 Task: Change the email settings of saved searches for sale to instant.
Action: Mouse moved to (1154, 132)
Screenshot: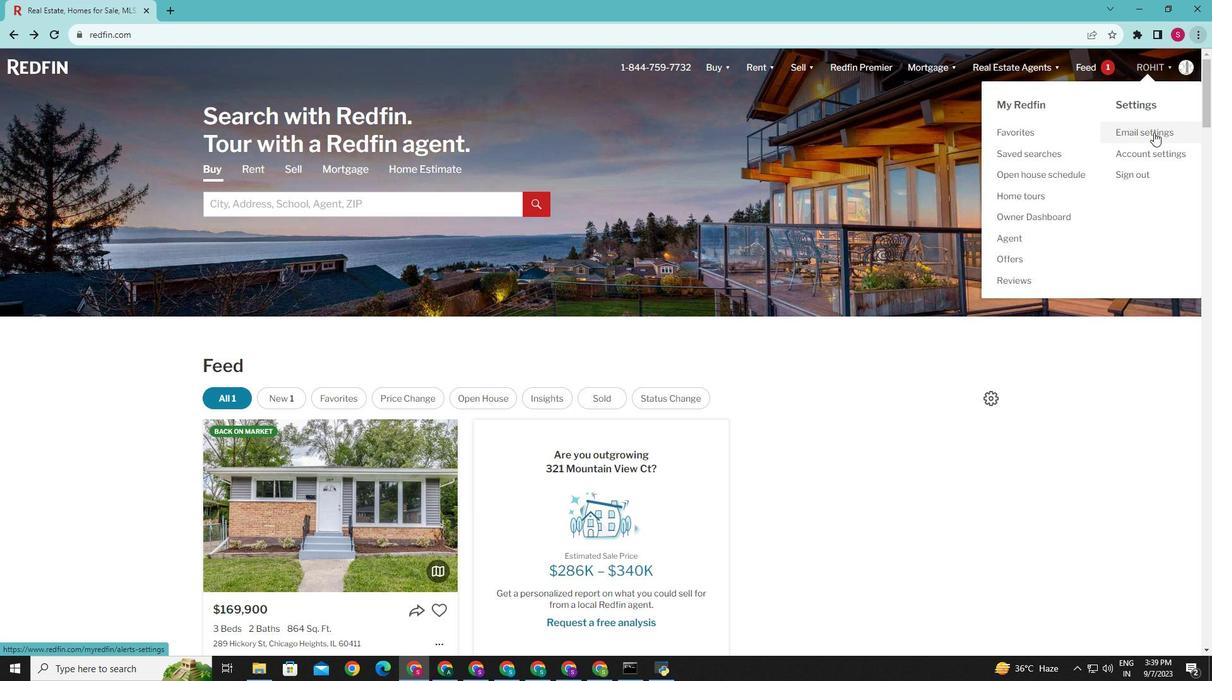 
Action: Mouse pressed left at (1154, 132)
Screenshot: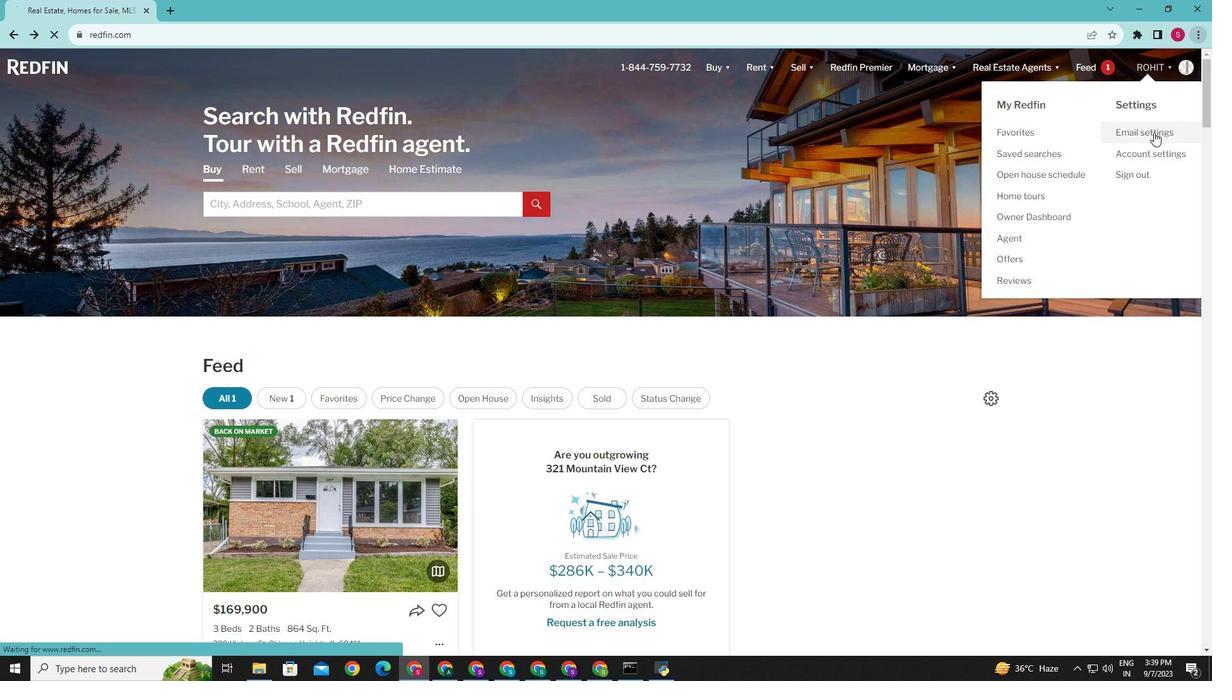 
Action: Mouse moved to (477, 359)
Screenshot: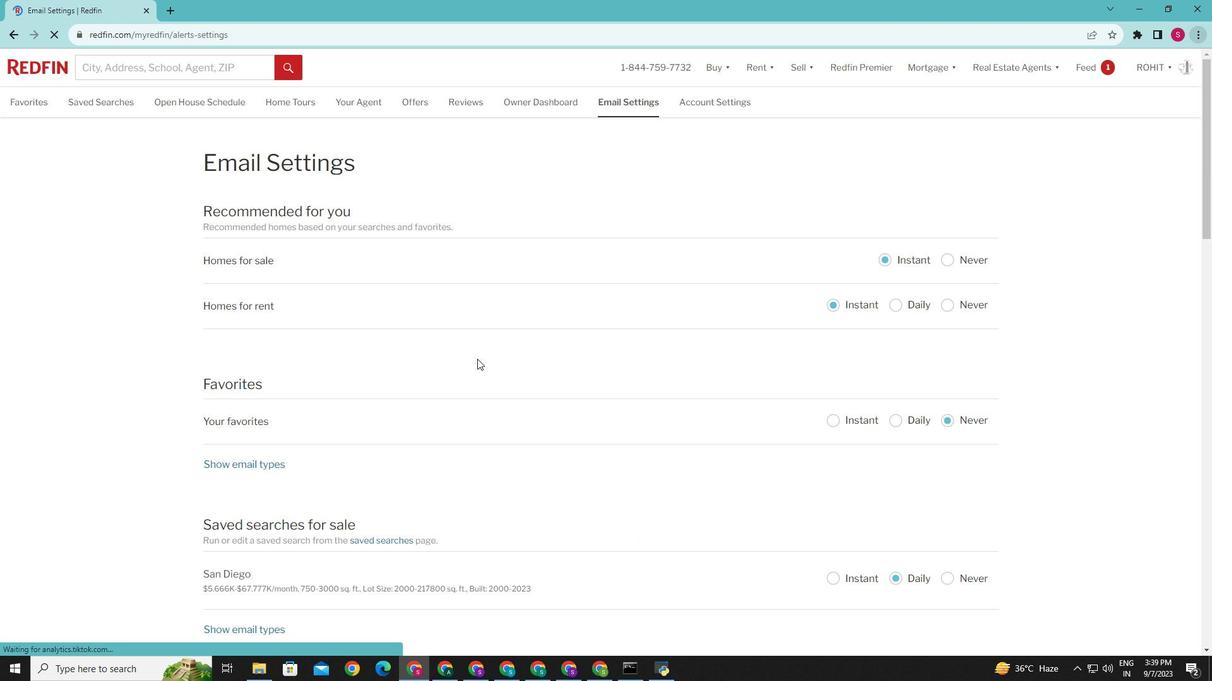
Action: Mouse scrolled (477, 358) with delta (0, 0)
Screenshot: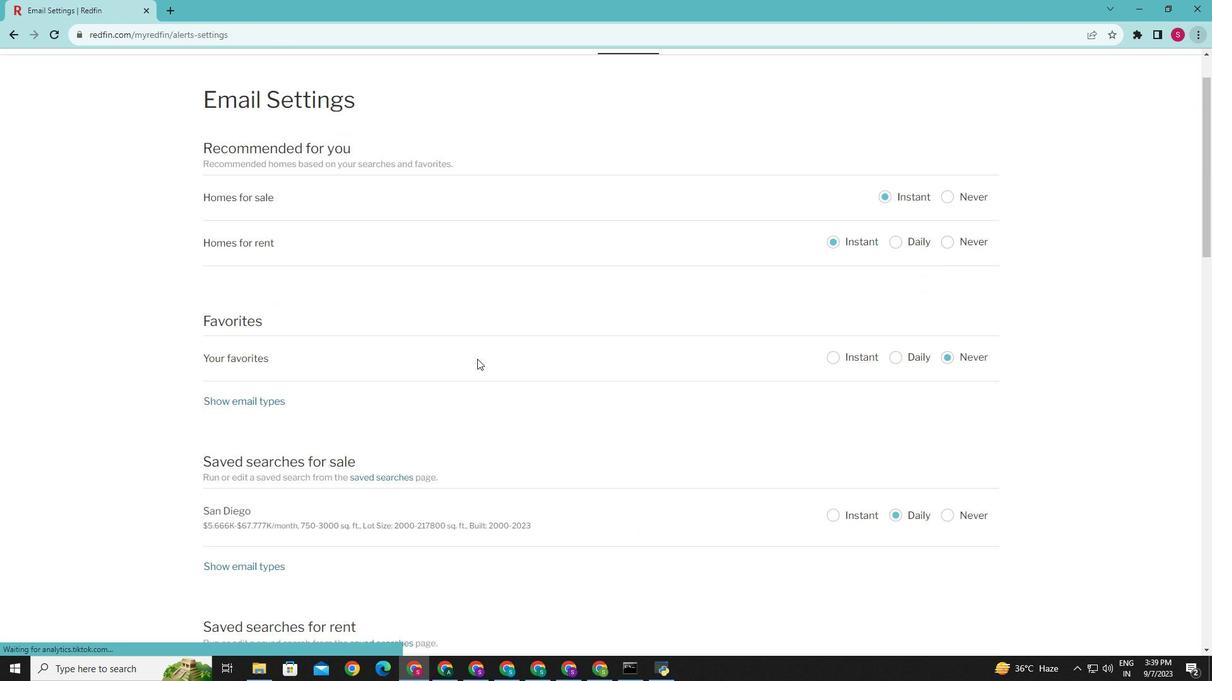 
Action: Mouse scrolled (477, 358) with delta (0, 0)
Screenshot: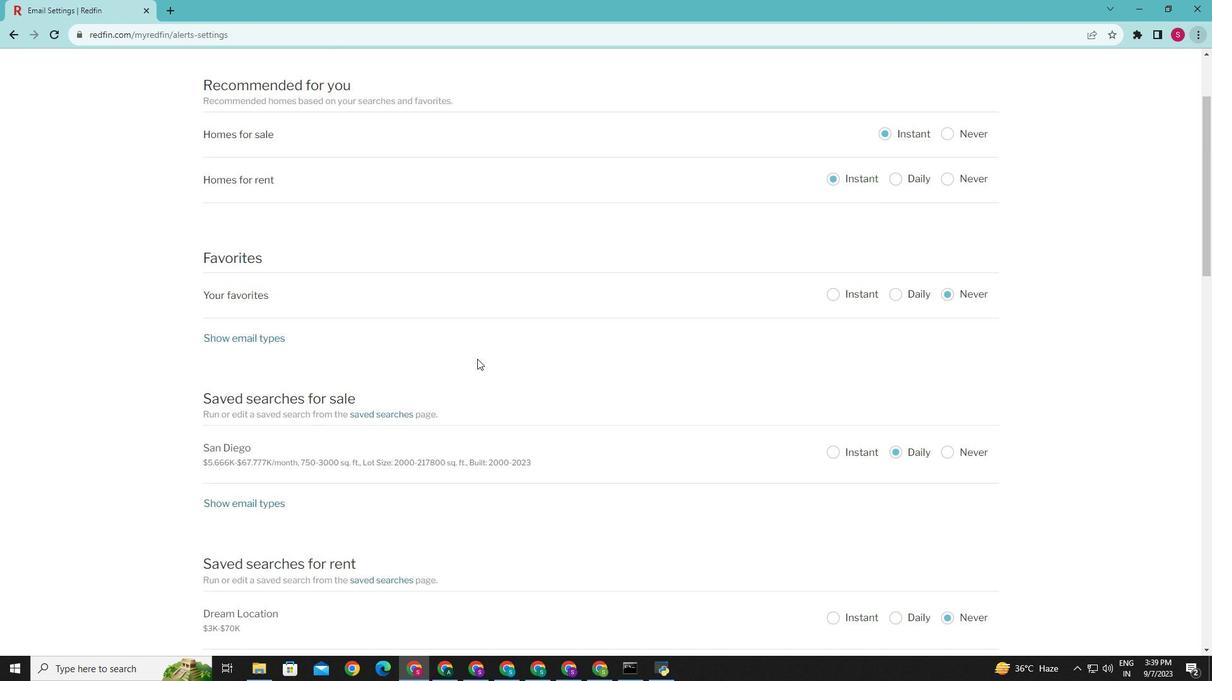 
Action: Mouse moved to (833, 450)
Screenshot: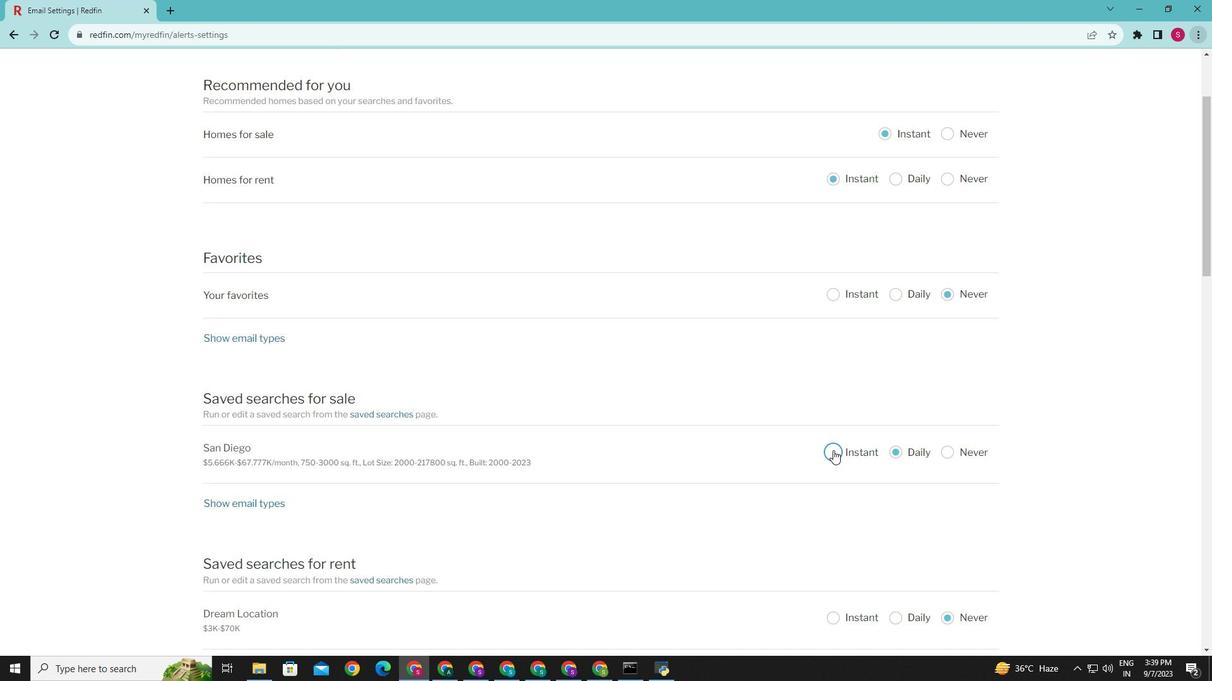 
Action: Mouse pressed left at (833, 450)
Screenshot: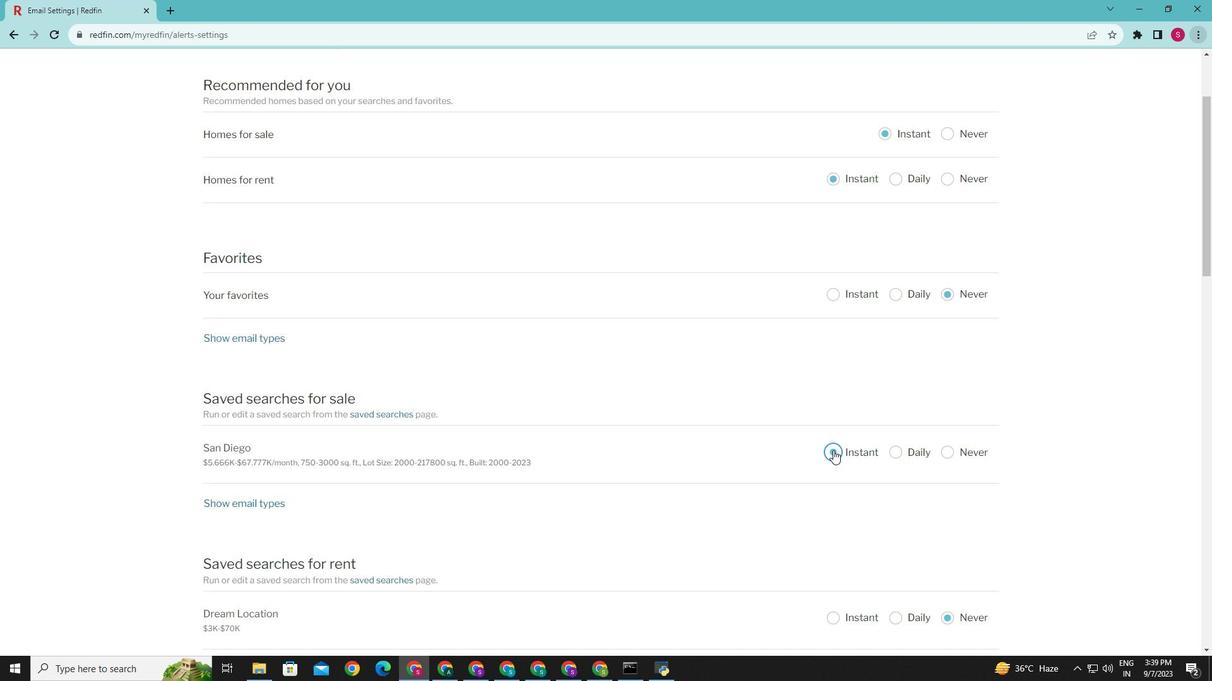 
Action: Mouse moved to (776, 450)
Screenshot: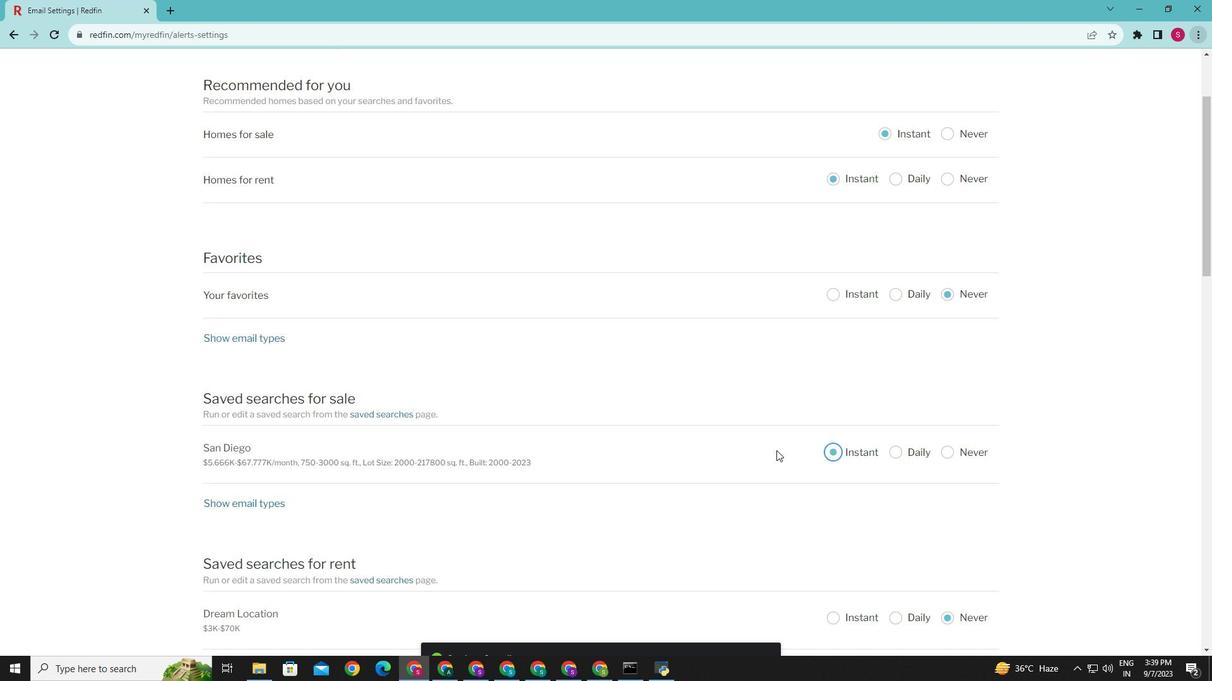 
